 Task: Set the text position for the RSS and Atom feed display to the center.
Action: Mouse moved to (92, 7)
Screenshot: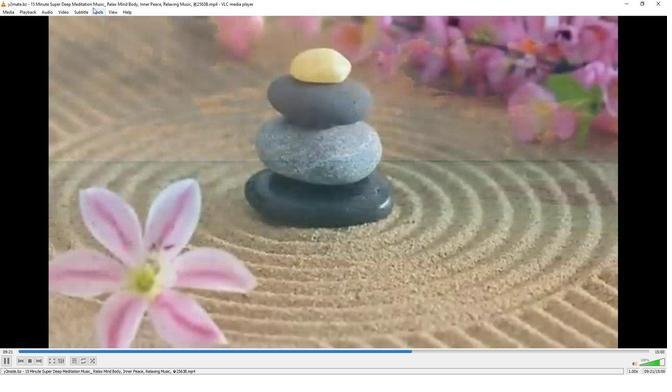 
Action: Mouse pressed left at (92, 7)
Screenshot: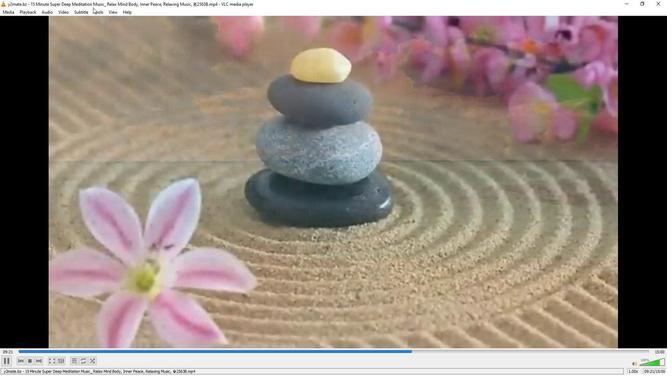 
Action: Mouse moved to (97, 11)
Screenshot: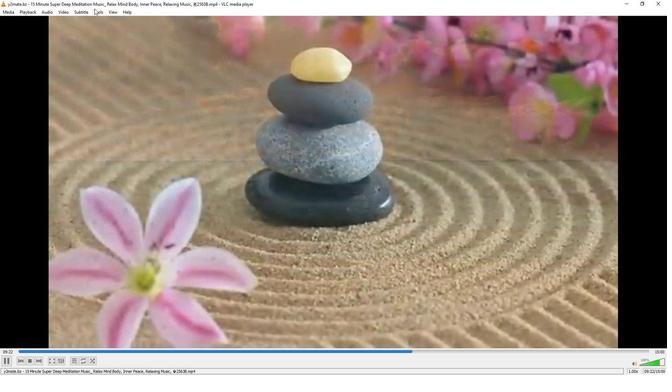 
Action: Mouse pressed left at (97, 11)
Screenshot: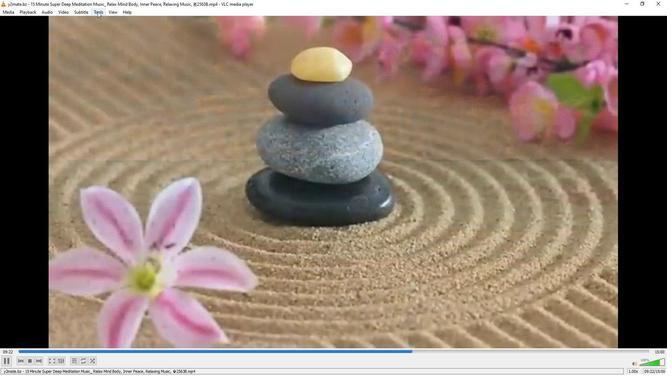 
Action: Mouse moved to (115, 96)
Screenshot: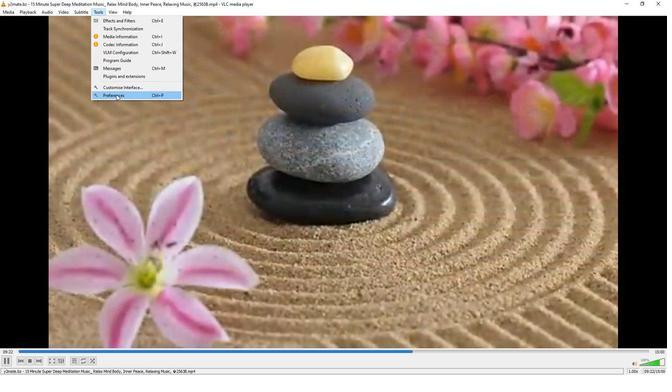 
Action: Mouse pressed left at (115, 96)
Screenshot: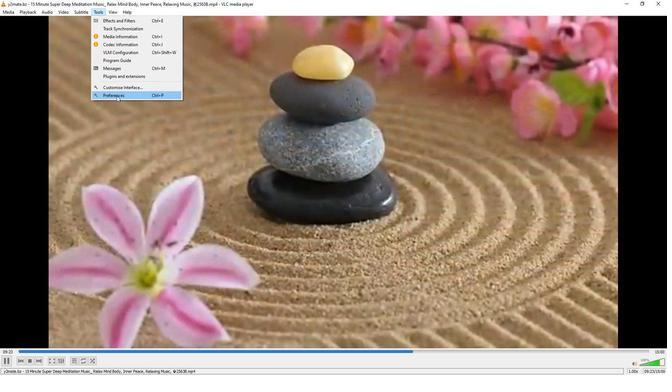 
Action: Mouse moved to (220, 305)
Screenshot: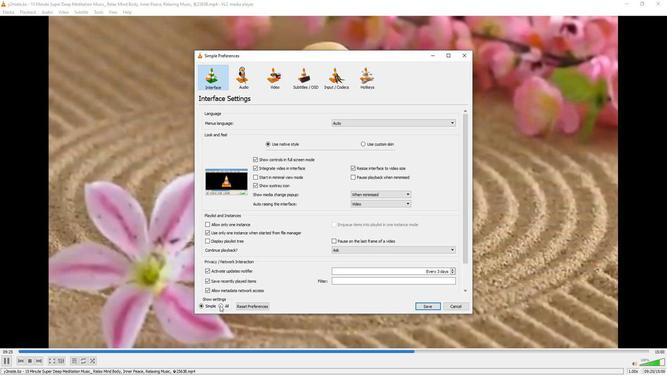 
Action: Mouse pressed left at (220, 305)
Screenshot: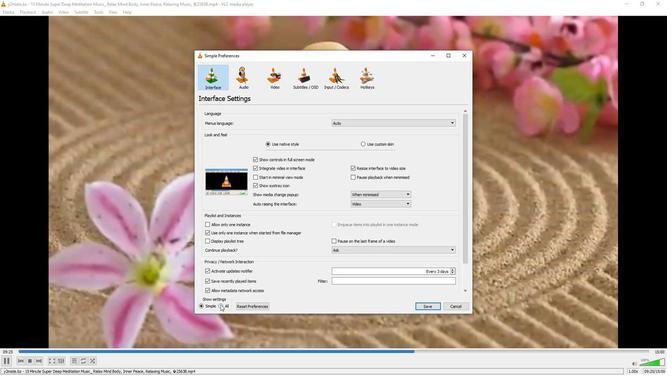 
Action: Mouse moved to (236, 250)
Screenshot: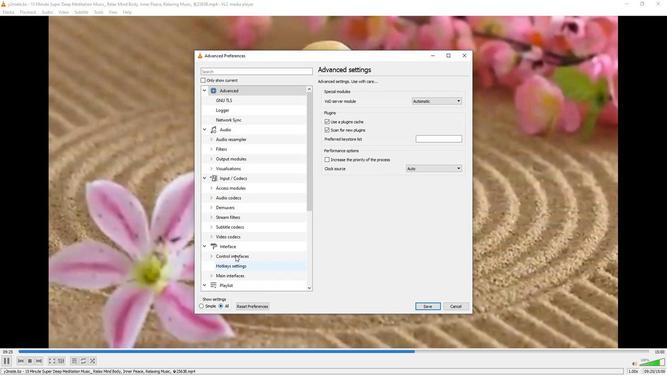 
Action: Mouse scrolled (236, 249) with delta (0, 0)
Screenshot: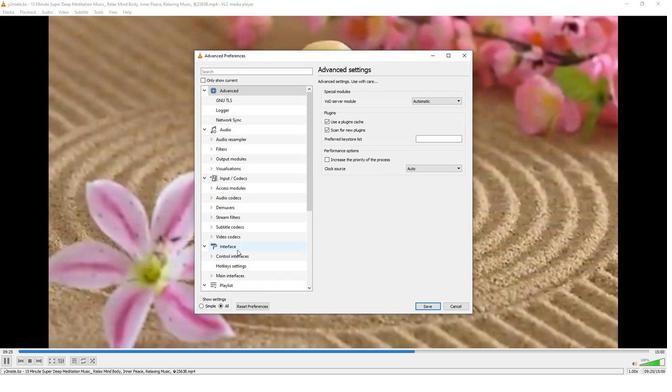 
Action: Mouse scrolled (236, 249) with delta (0, 0)
Screenshot: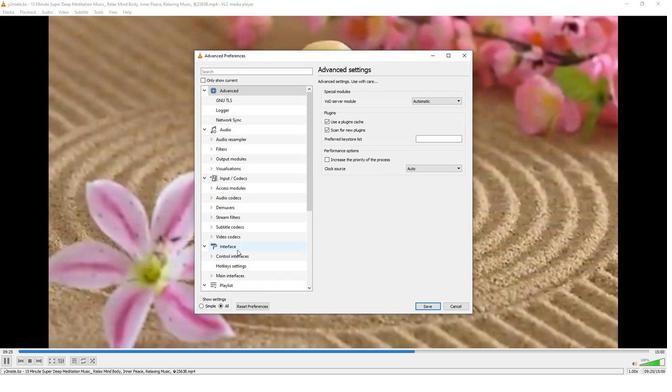 
Action: Mouse scrolled (236, 249) with delta (0, 0)
Screenshot: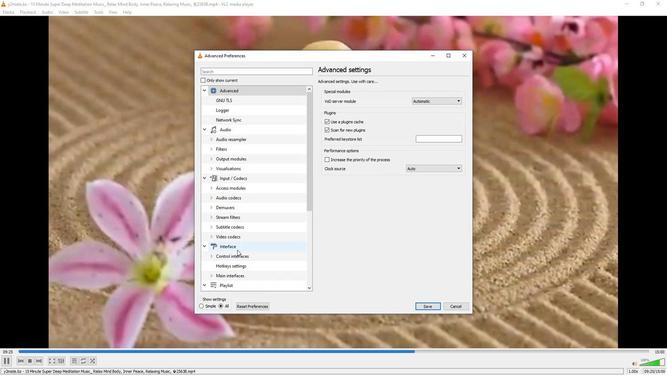 
Action: Mouse scrolled (236, 249) with delta (0, 0)
Screenshot: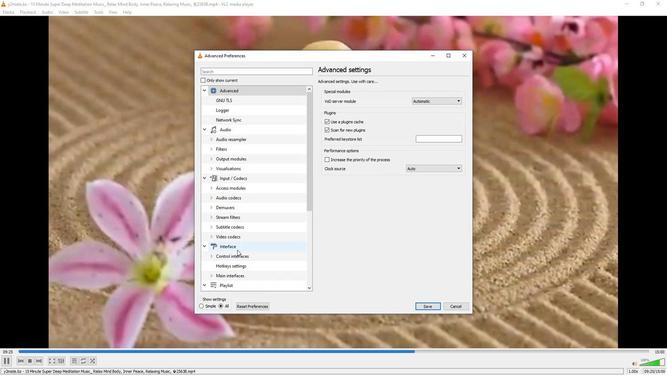 
Action: Mouse scrolled (236, 249) with delta (0, 0)
Screenshot: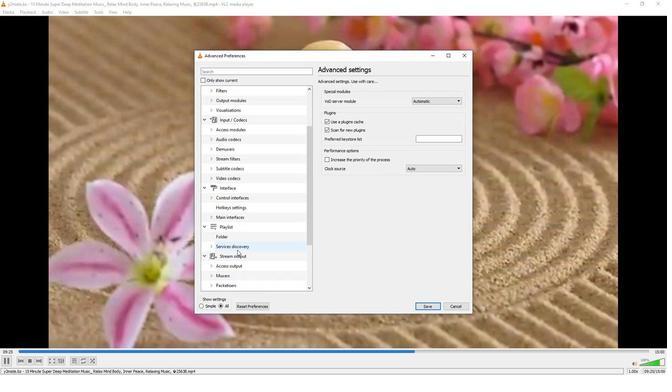 
Action: Mouse scrolled (236, 249) with delta (0, 0)
Screenshot: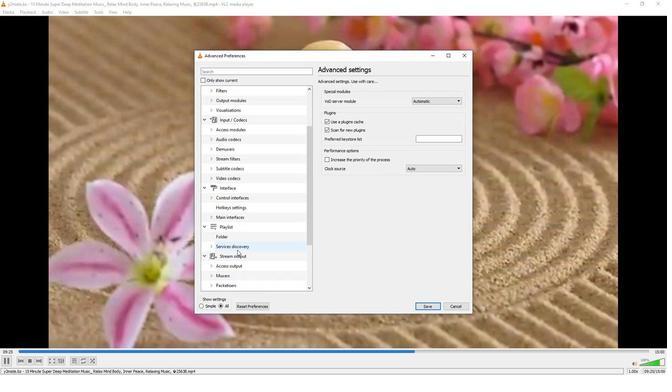 
Action: Mouse moved to (236, 249)
Screenshot: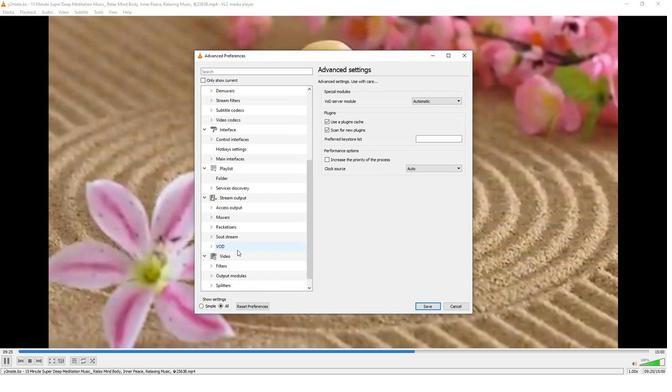 
Action: Mouse scrolled (236, 249) with delta (0, 0)
Screenshot: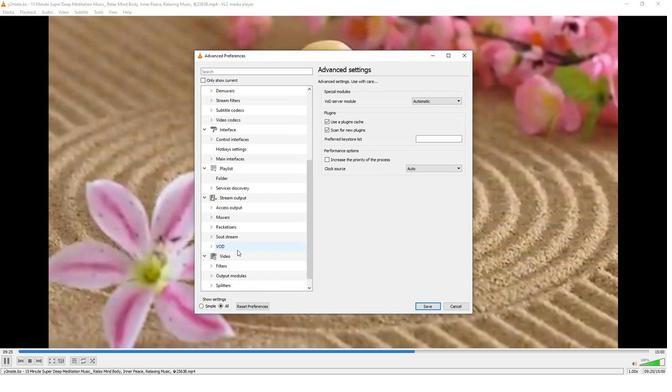 
Action: Mouse moved to (212, 285)
Screenshot: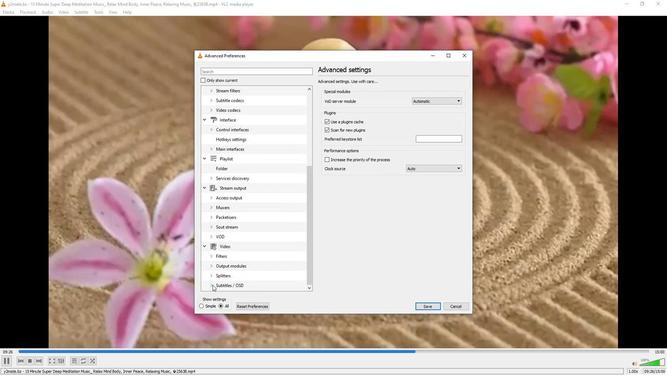 
Action: Mouse pressed left at (212, 285)
Screenshot: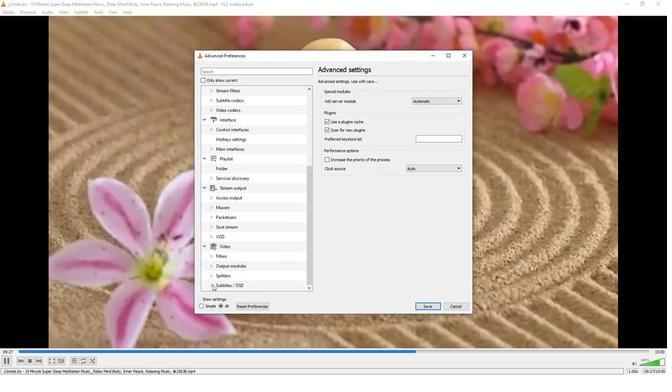 
Action: Mouse moved to (232, 267)
Screenshot: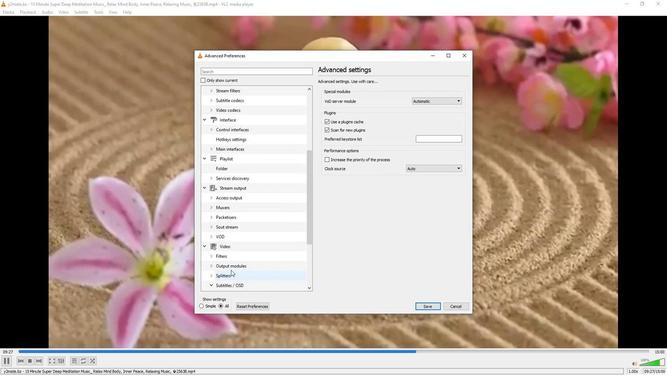 
Action: Mouse scrolled (232, 267) with delta (0, 0)
Screenshot: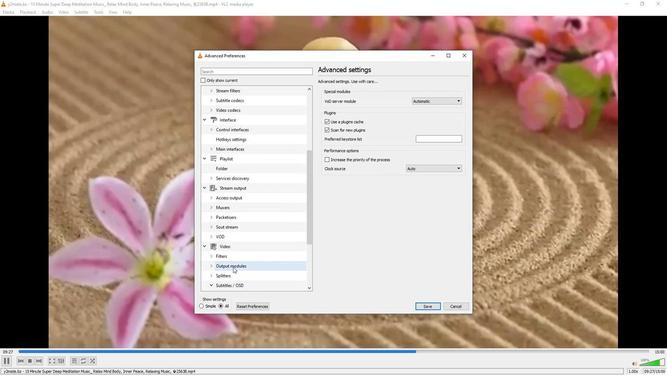 
Action: Mouse scrolled (232, 267) with delta (0, 0)
Screenshot: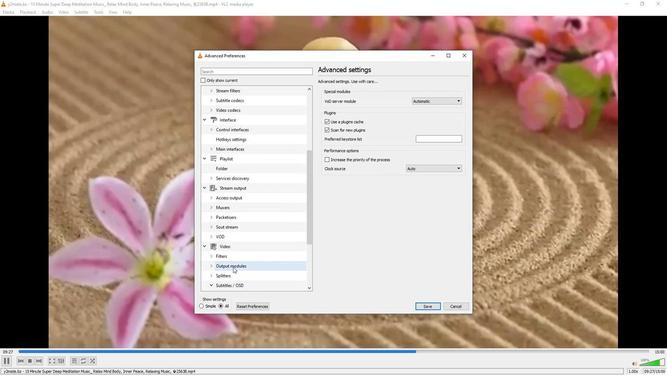 
Action: Mouse scrolled (232, 267) with delta (0, 0)
Screenshot: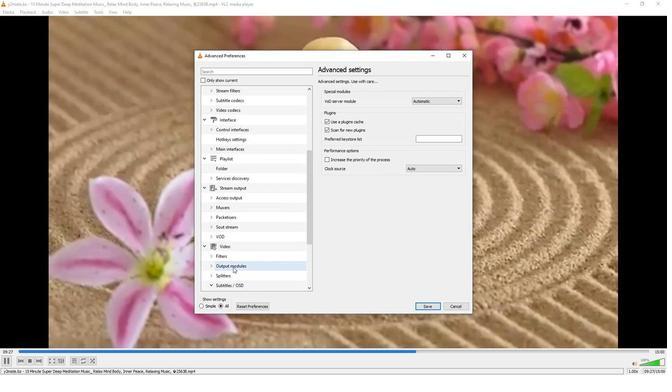 
Action: Mouse moved to (232, 267)
Screenshot: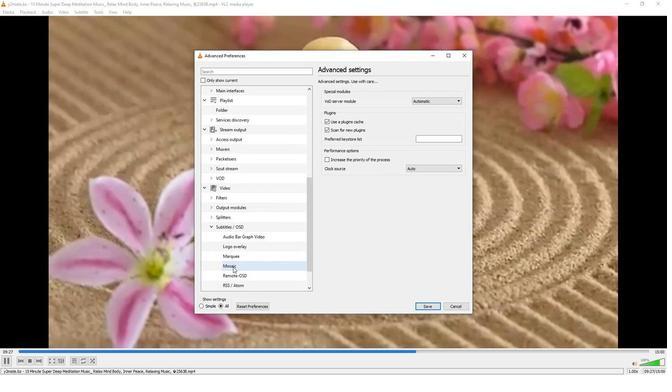 
Action: Mouse scrolled (232, 267) with delta (0, 0)
Screenshot: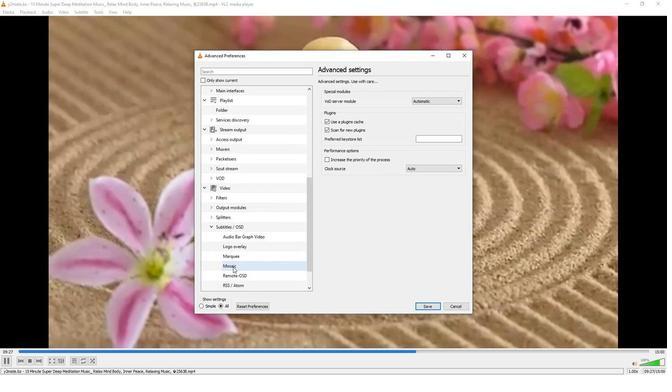 
Action: Mouse moved to (232, 266)
Screenshot: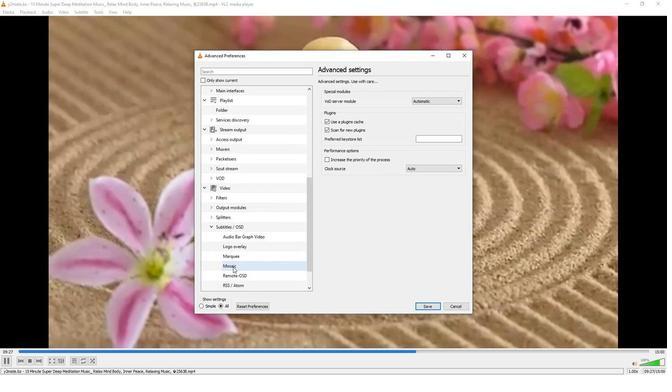 
Action: Mouse scrolled (232, 266) with delta (0, 0)
Screenshot: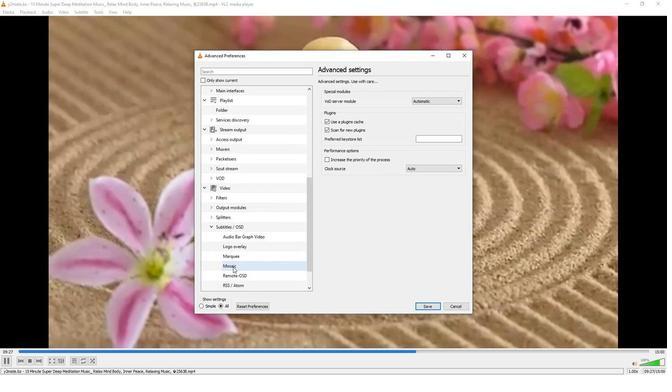 
Action: Mouse moved to (232, 265)
Screenshot: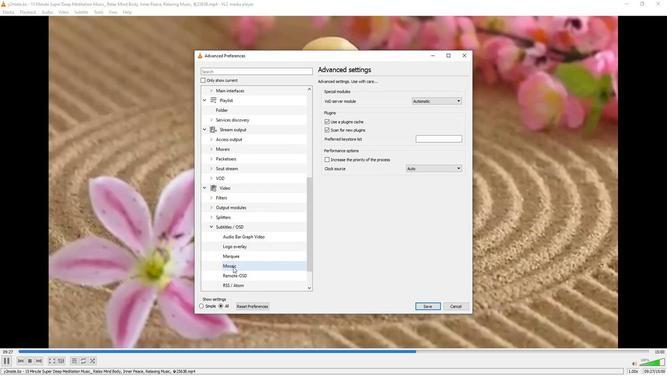 
Action: Mouse scrolled (232, 264) with delta (0, 0)
Screenshot: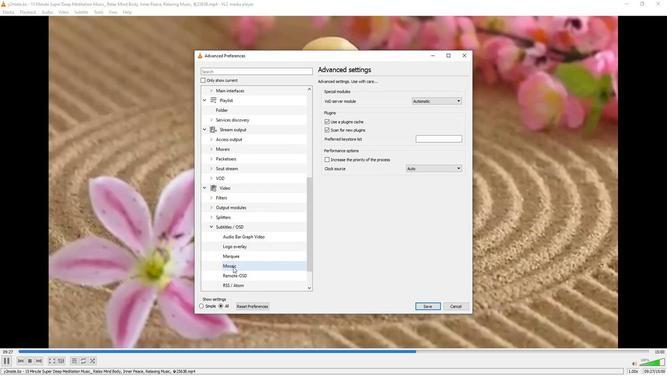 
Action: Mouse moved to (232, 262)
Screenshot: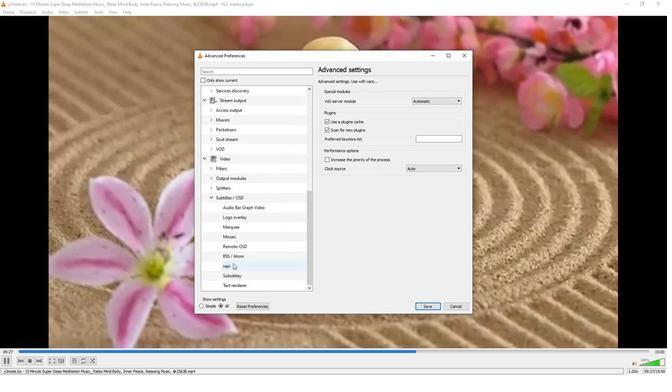 
Action: Mouse scrolled (232, 262) with delta (0, 0)
Screenshot: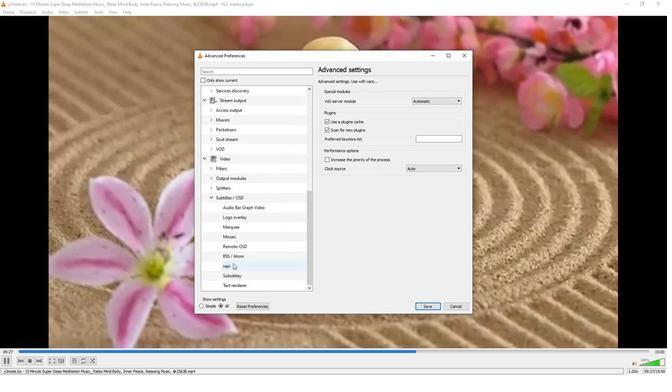 
Action: Mouse moved to (235, 257)
Screenshot: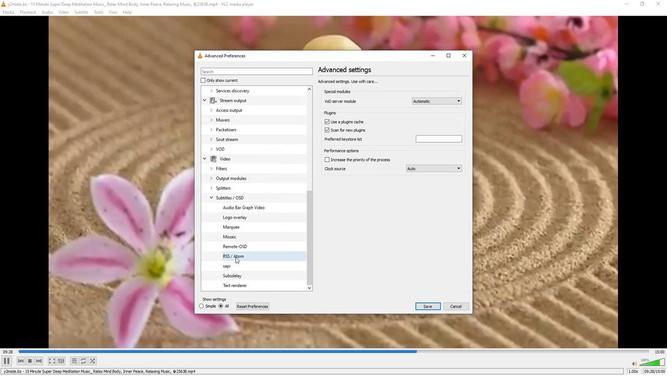 
Action: Mouse pressed left at (235, 257)
Screenshot: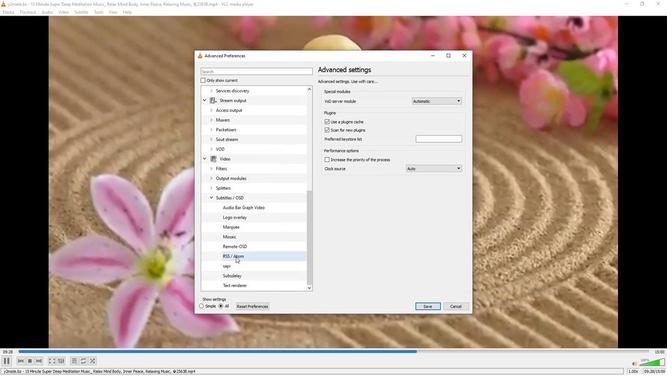 
Action: Mouse moved to (456, 127)
Screenshot: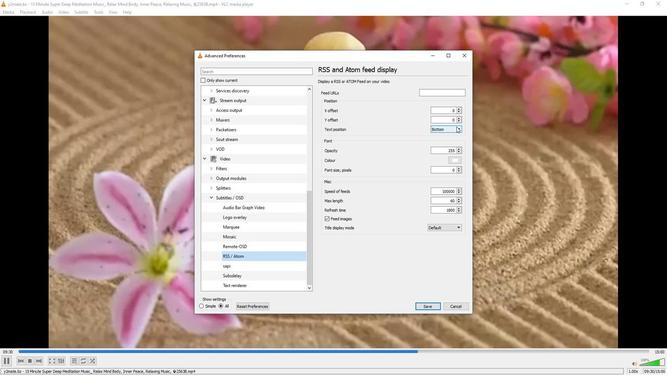 
Action: Mouse pressed left at (456, 127)
Screenshot: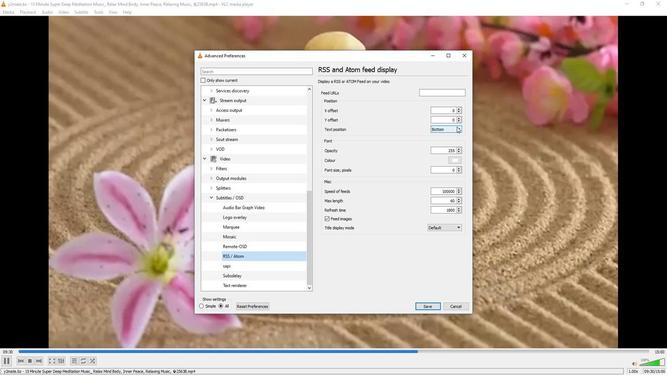 
Action: Mouse moved to (442, 134)
Screenshot: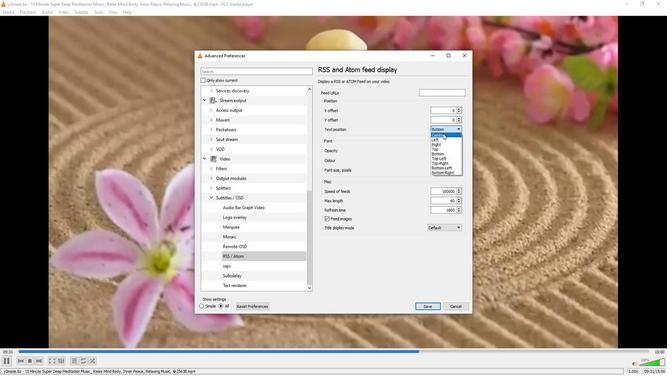 
Action: Mouse pressed left at (442, 134)
Screenshot: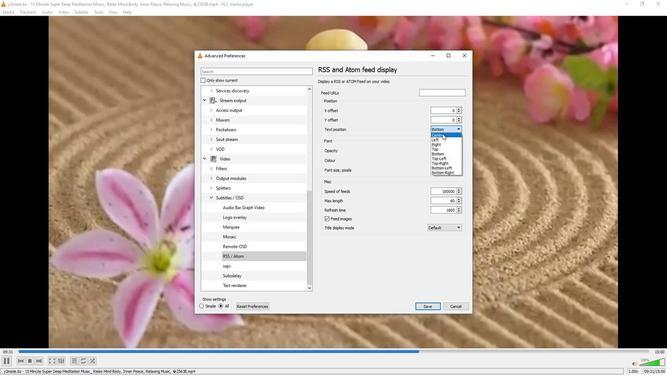 
Action: Mouse moved to (442, 134)
Screenshot: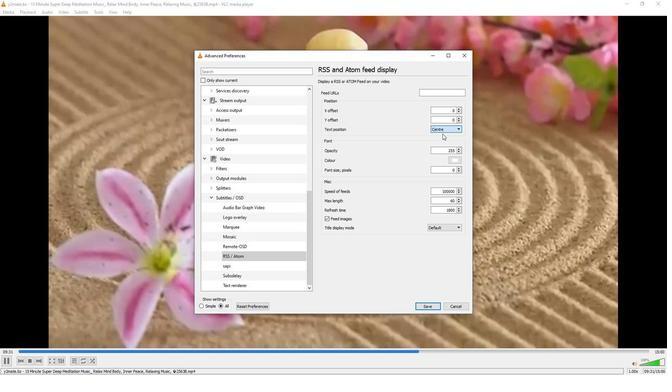 
